 Task: Apply Playful Theme on "Image D.jpg" and play.
Action: Mouse moved to (189, 173)
Screenshot: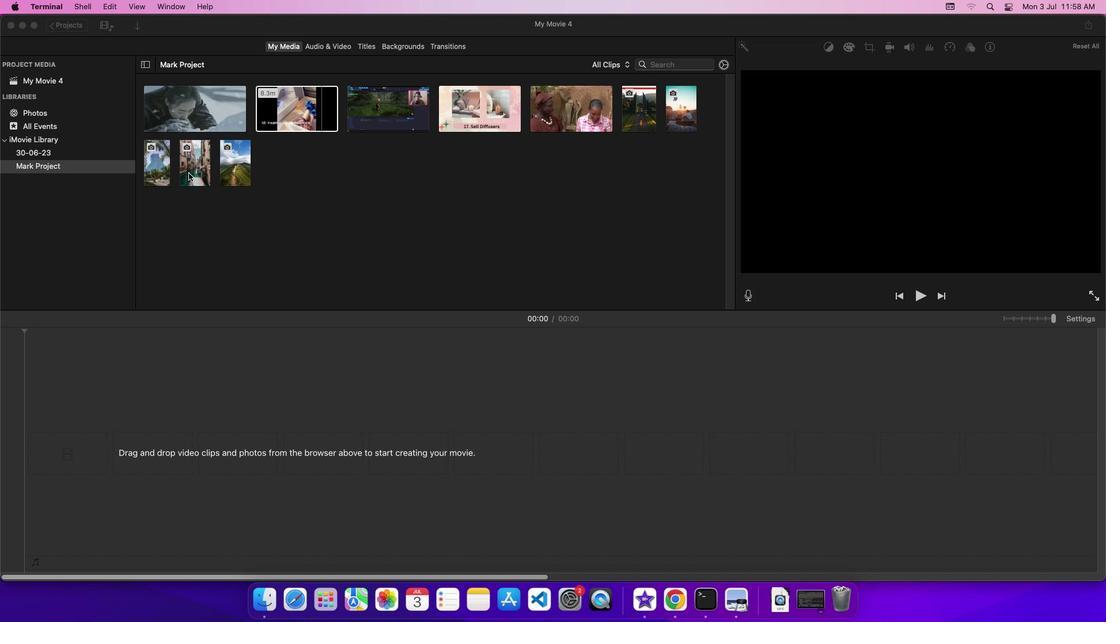 
Action: Mouse pressed left at (189, 173)
Screenshot: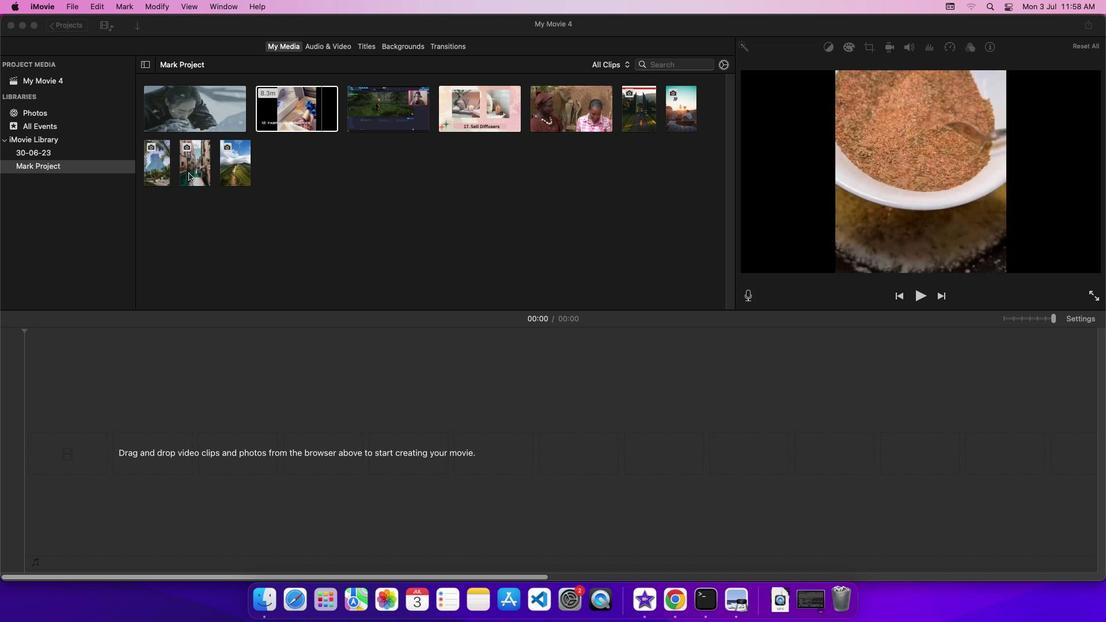 
Action: Mouse moved to (197, 168)
Screenshot: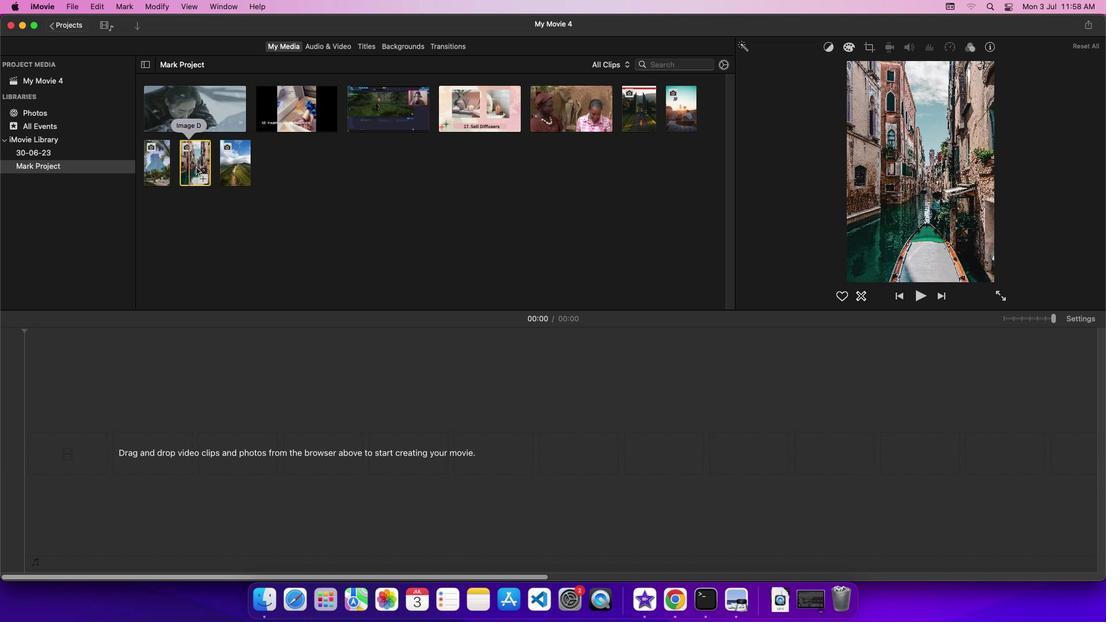 
Action: Mouse pressed left at (197, 168)
Screenshot: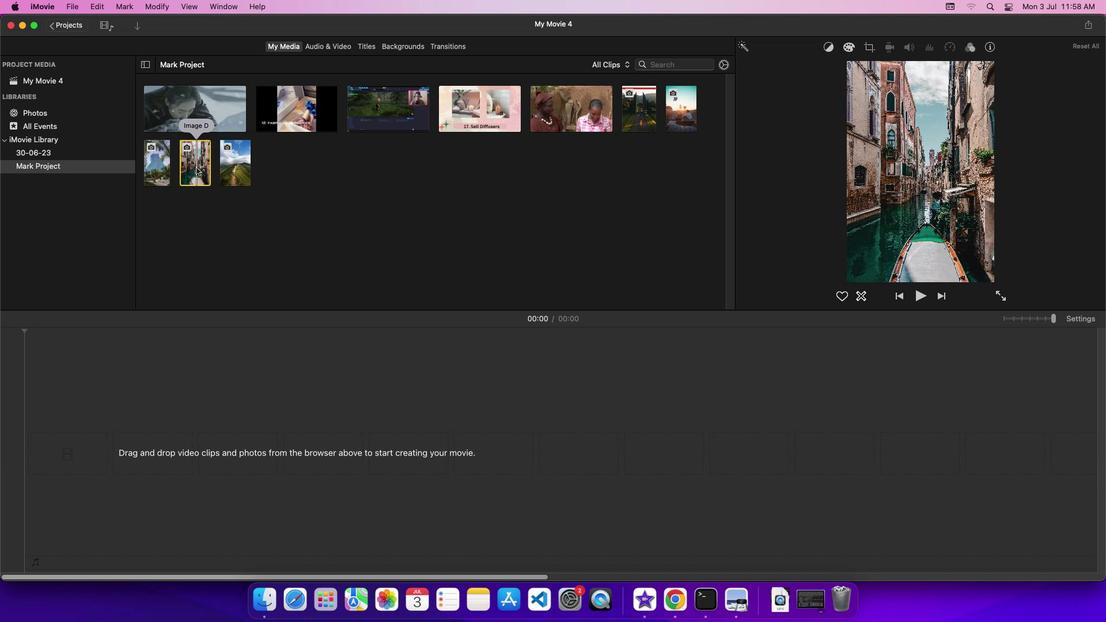 
Action: Mouse moved to (197, 164)
Screenshot: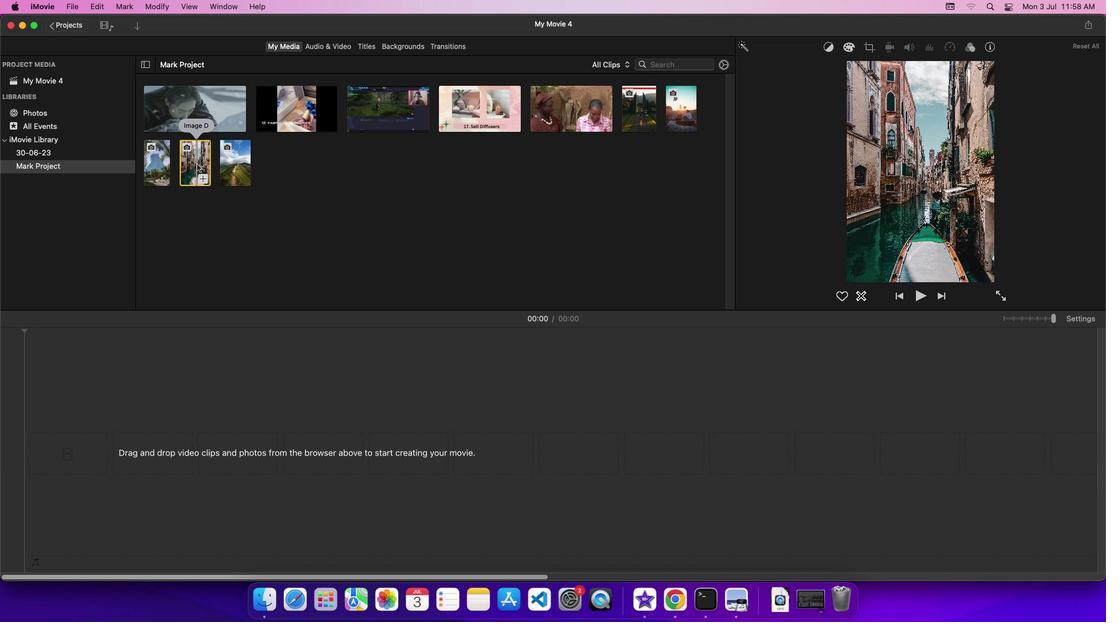
Action: Mouse pressed left at (197, 164)
Screenshot: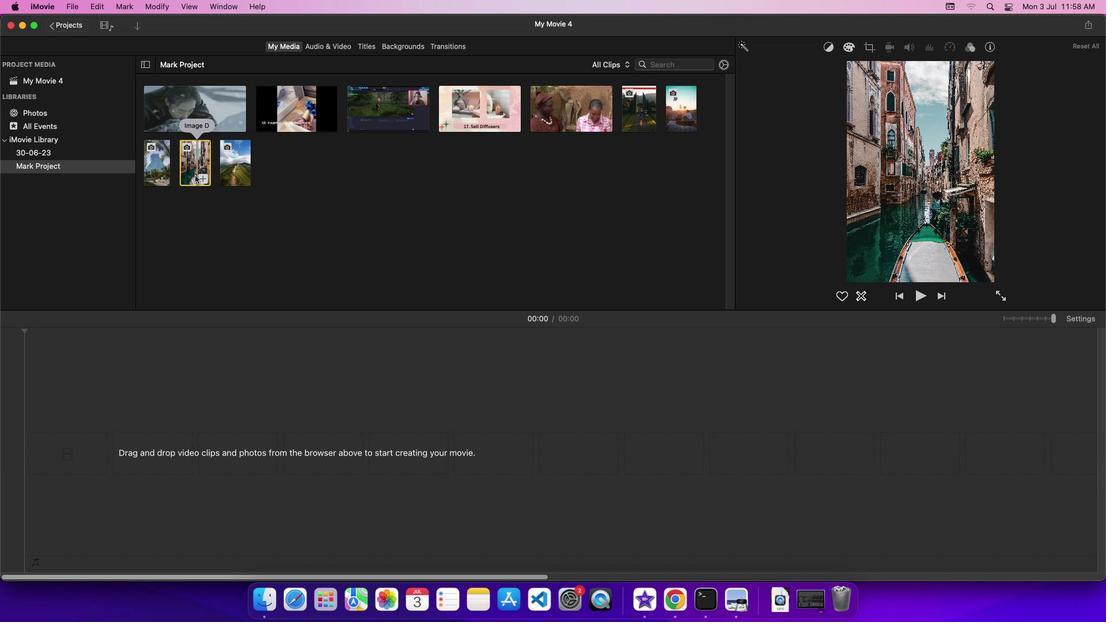 
Action: Mouse moved to (1091, 319)
Screenshot: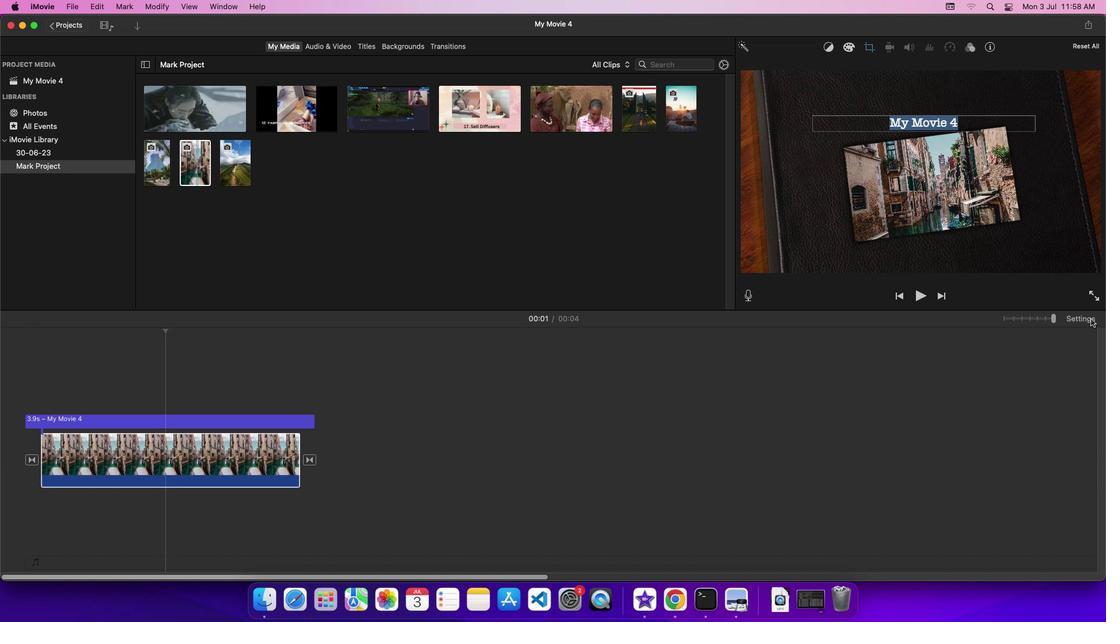 
Action: Mouse pressed left at (1091, 319)
Screenshot: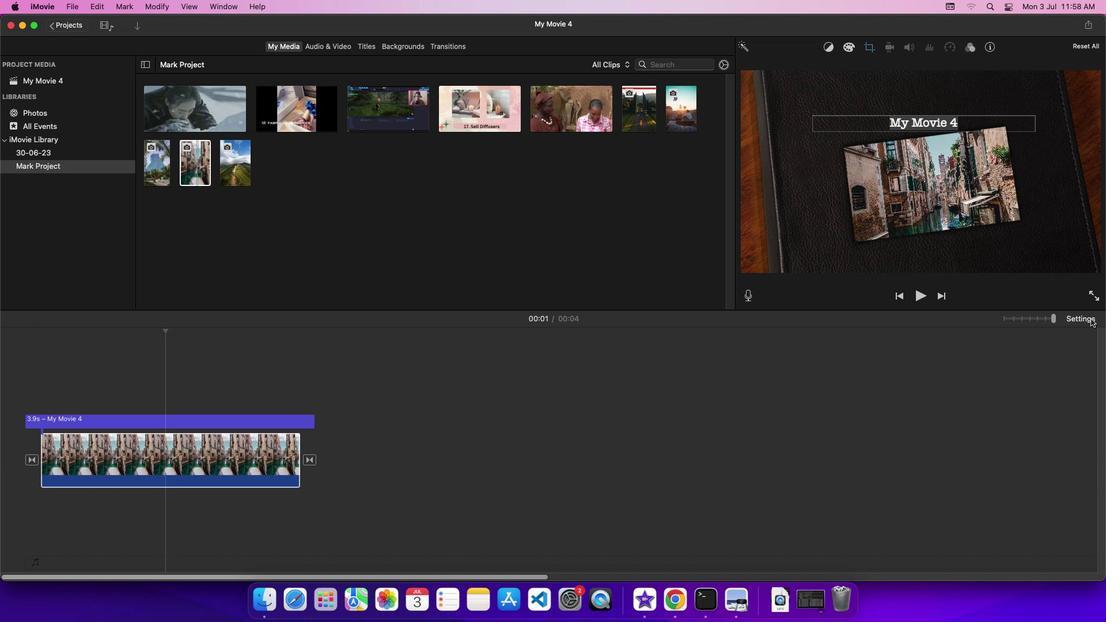 
Action: Mouse moved to (983, 366)
Screenshot: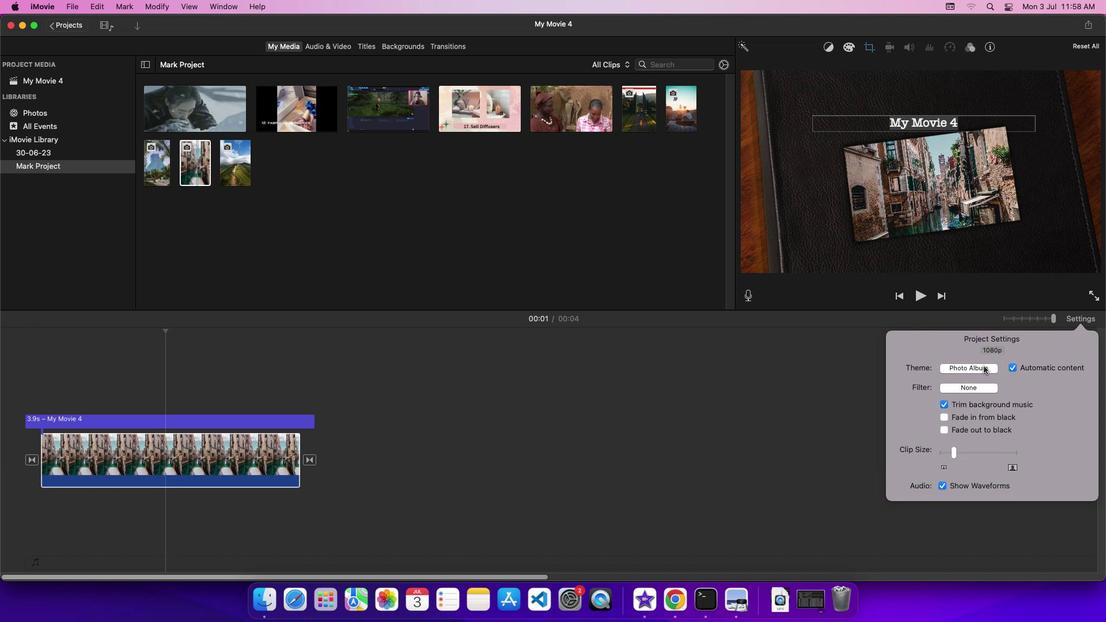 
Action: Mouse pressed left at (983, 366)
Screenshot: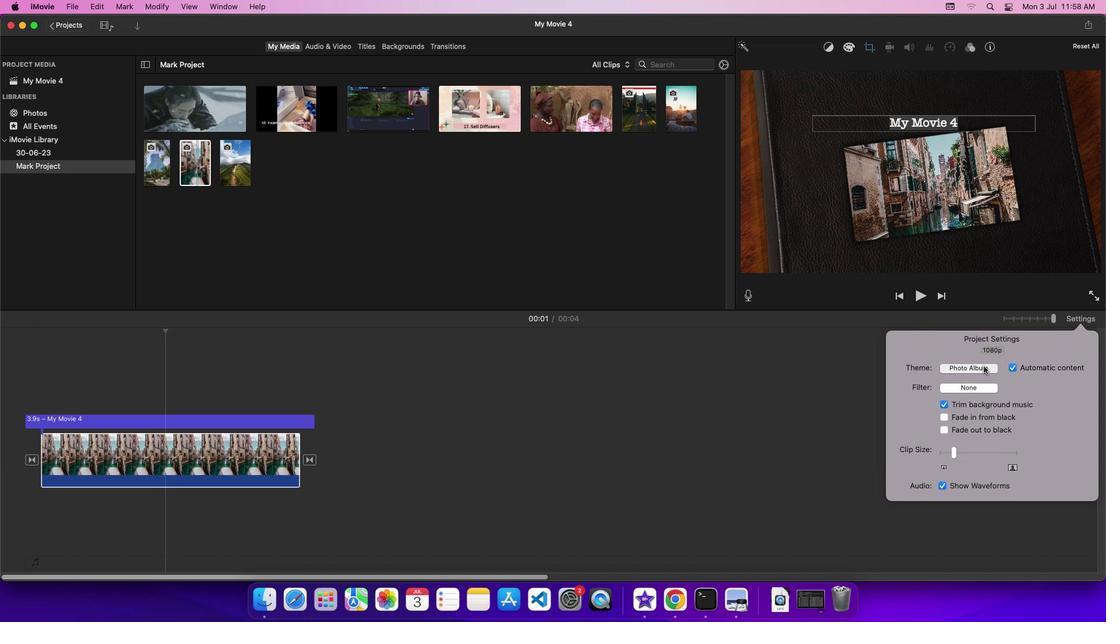 
Action: Mouse moved to (316, 377)
Screenshot: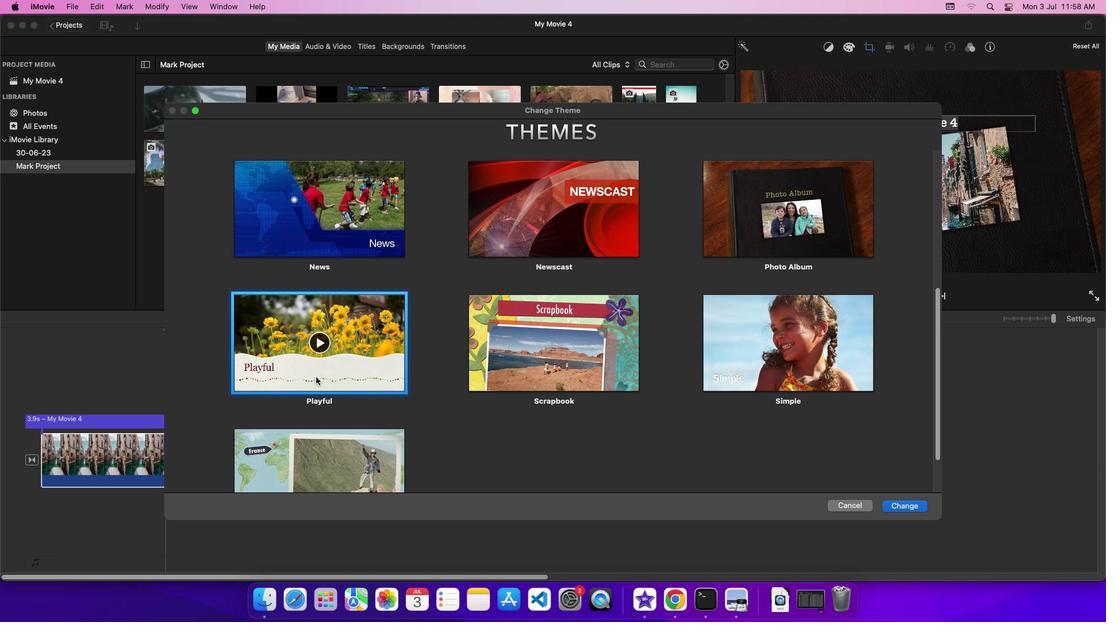 
Action: Mouse pressed left at (316, 377)
Screenshot: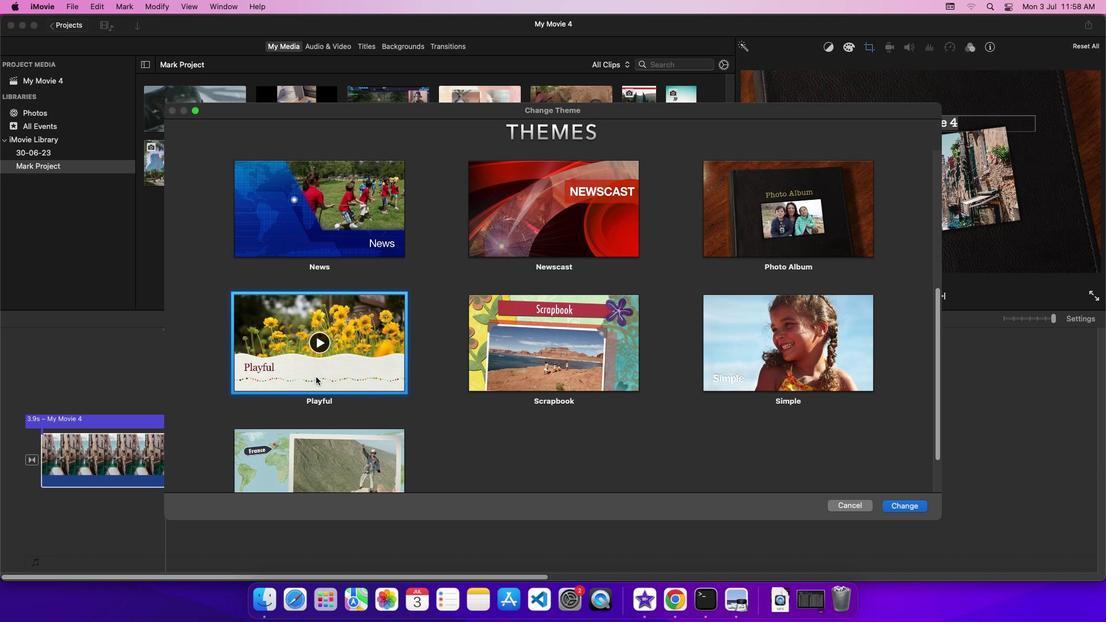 
Action: Mouse moved to (904, 505)
Screenshot: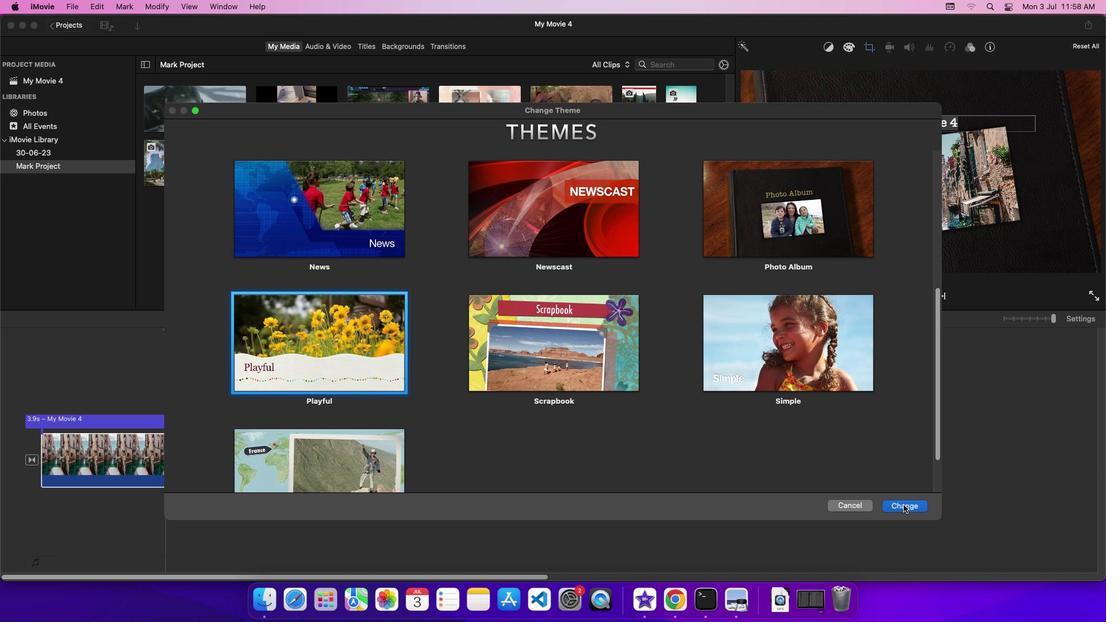 
Action: Mouse pressed left at (904, 505)
Screenshot: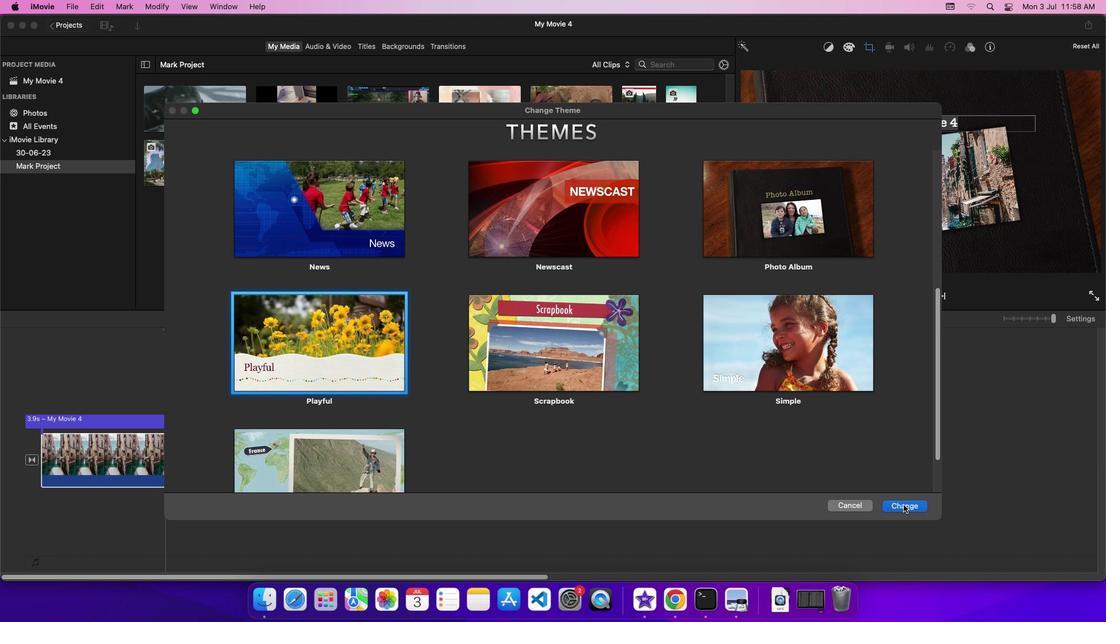 
Action: Mouse moved to (47, 449)
Screenshot: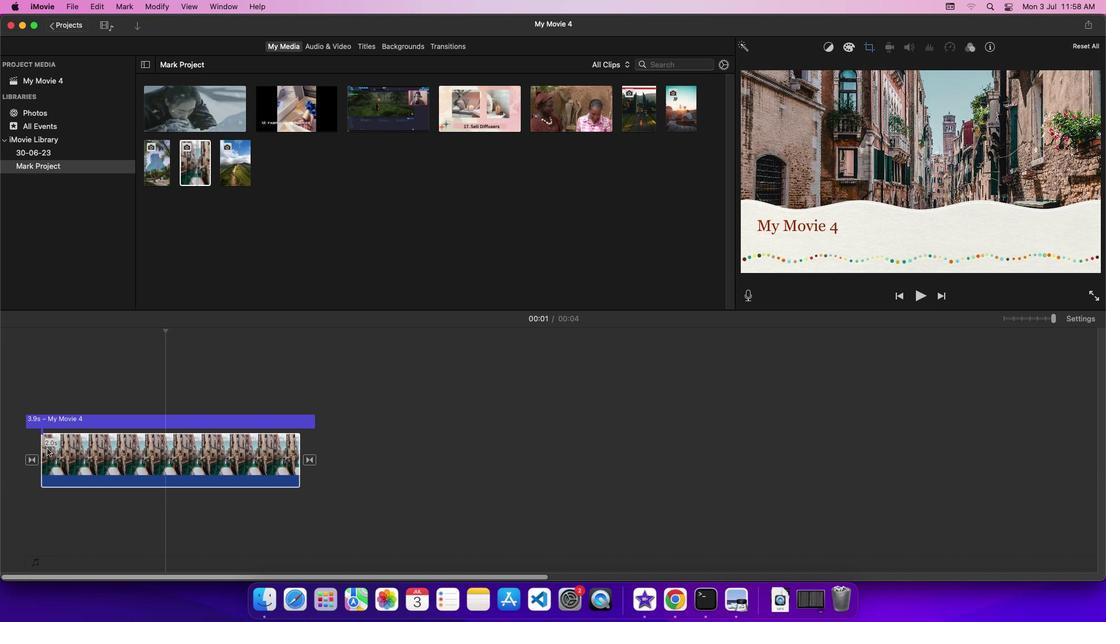 
Action: Mouse pressed left at (47, 449)
Screenshot: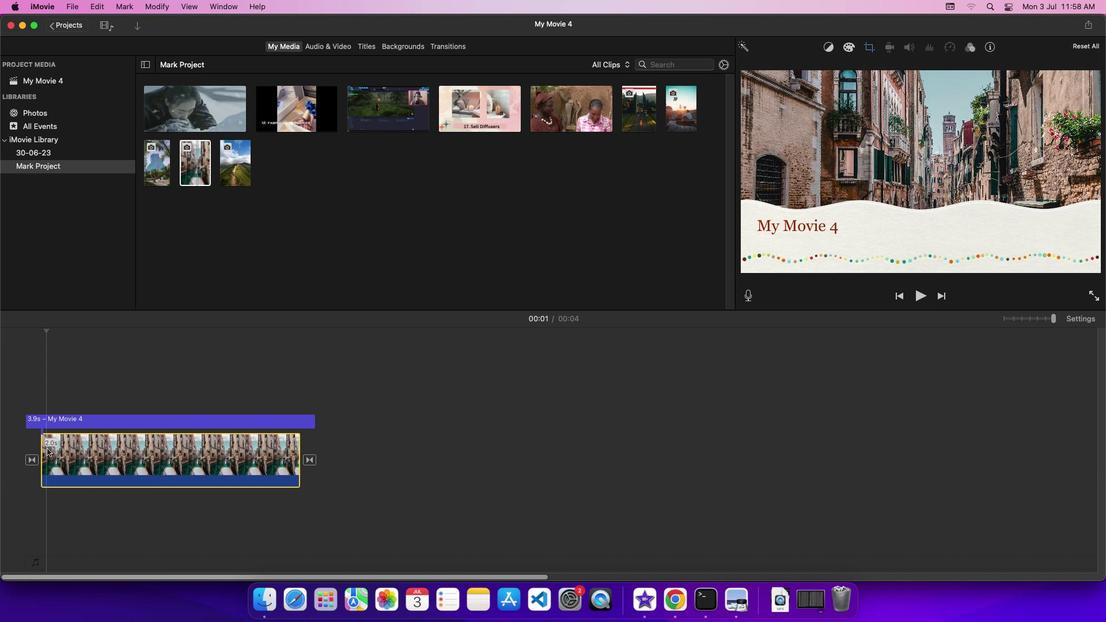 
Action: Mouse moved to (924, 294)
Screenshot: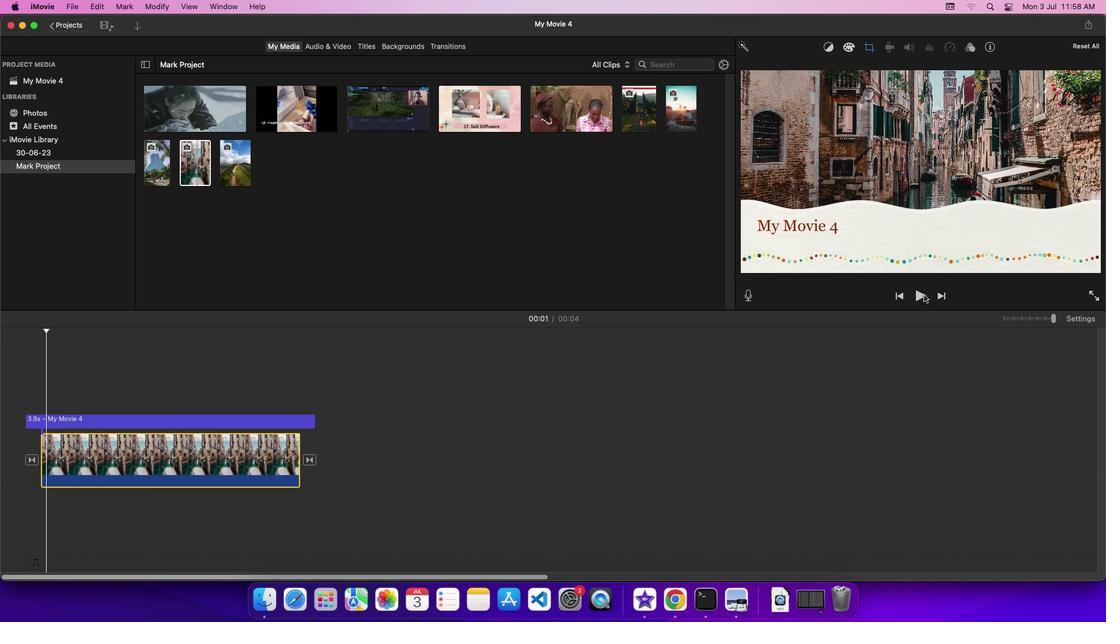 
Action: Mouse pressed left at (924, 294)
Screenshot: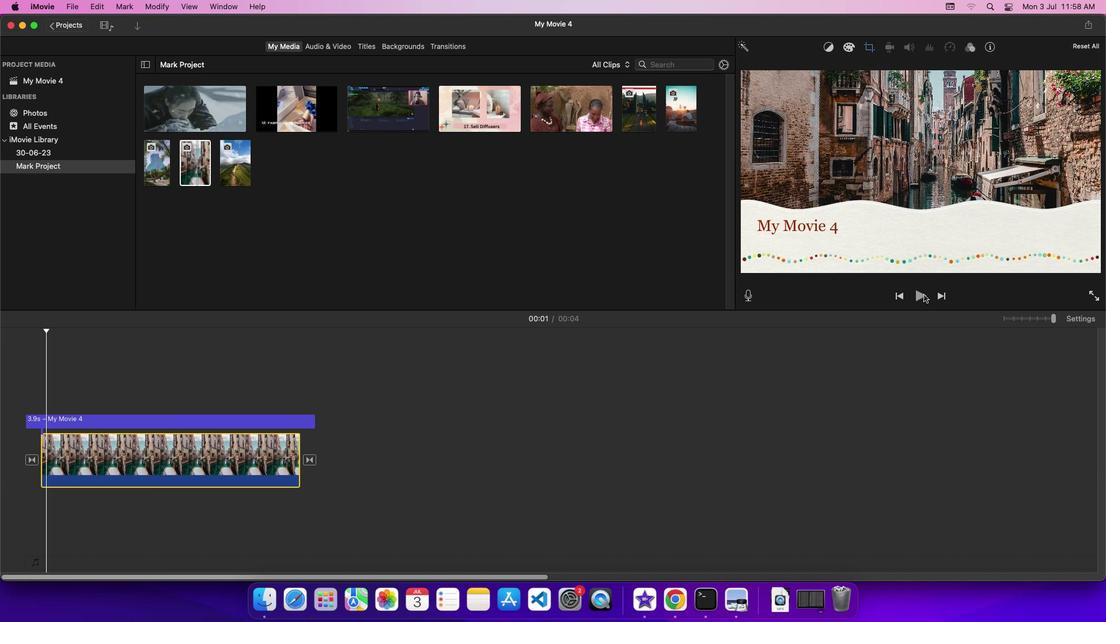 
Action: Mouse moved to (924, 334)
Screenshot: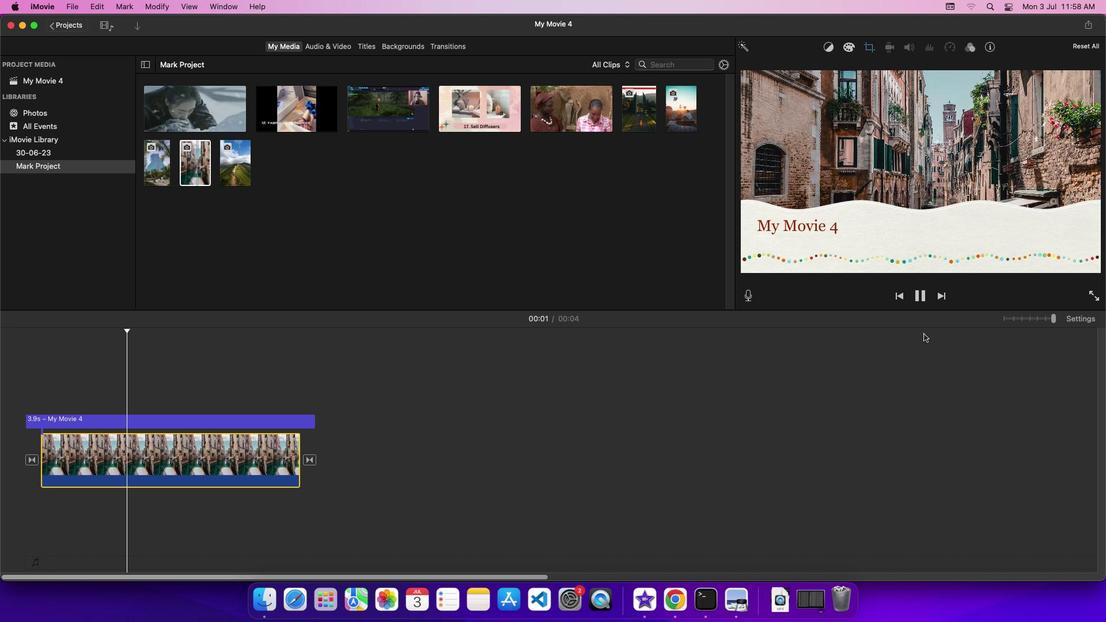 
